 Task: Change Delay Until Repeat From Long To Short
Action: Mouse moved to (40, 9)
Screenshot: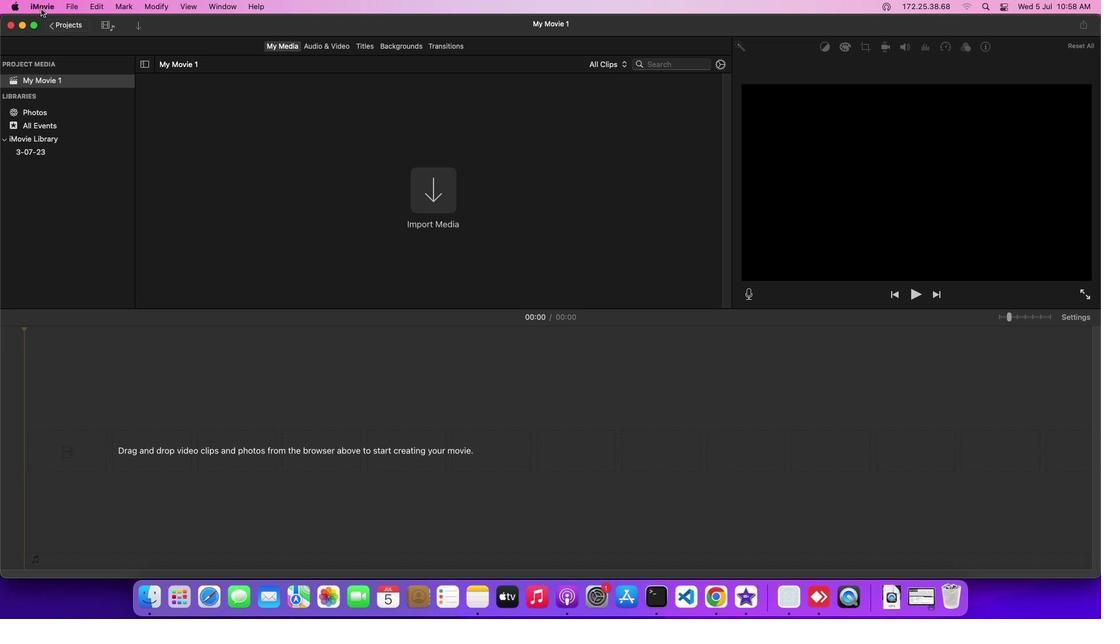 
Action: Mouse pressed left at (40, 9)
Screenshot: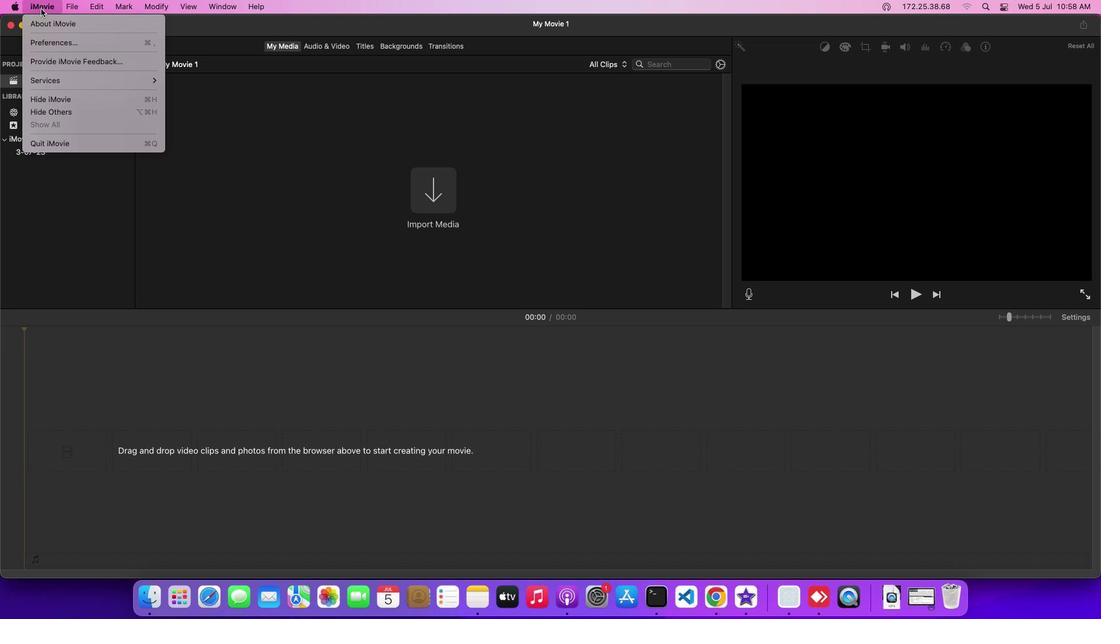 
Action: Mouse moved to (210, 97)
Screenshot: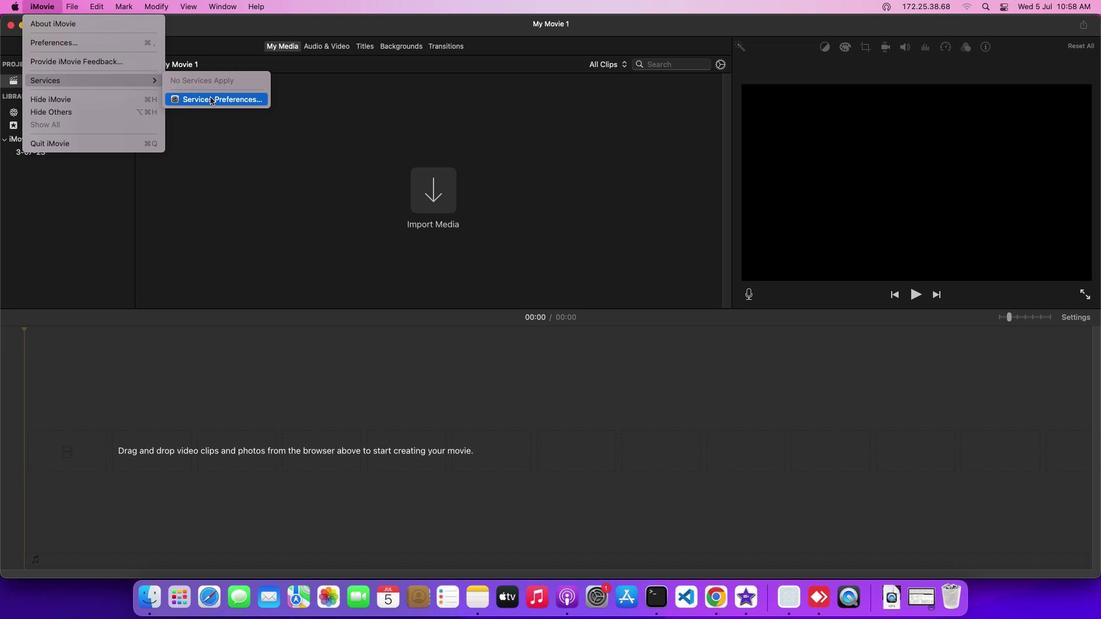 
Action: Mouse pressed left at (210, 97)
Screenshot: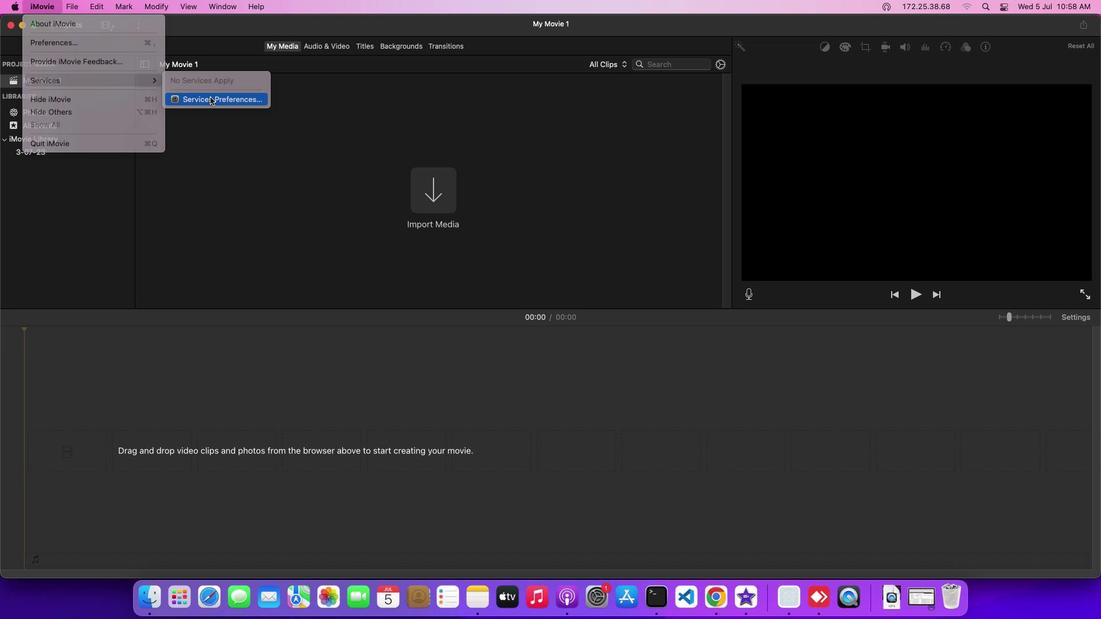 
Action: Mouse moved to (544, 173)
Screenshot: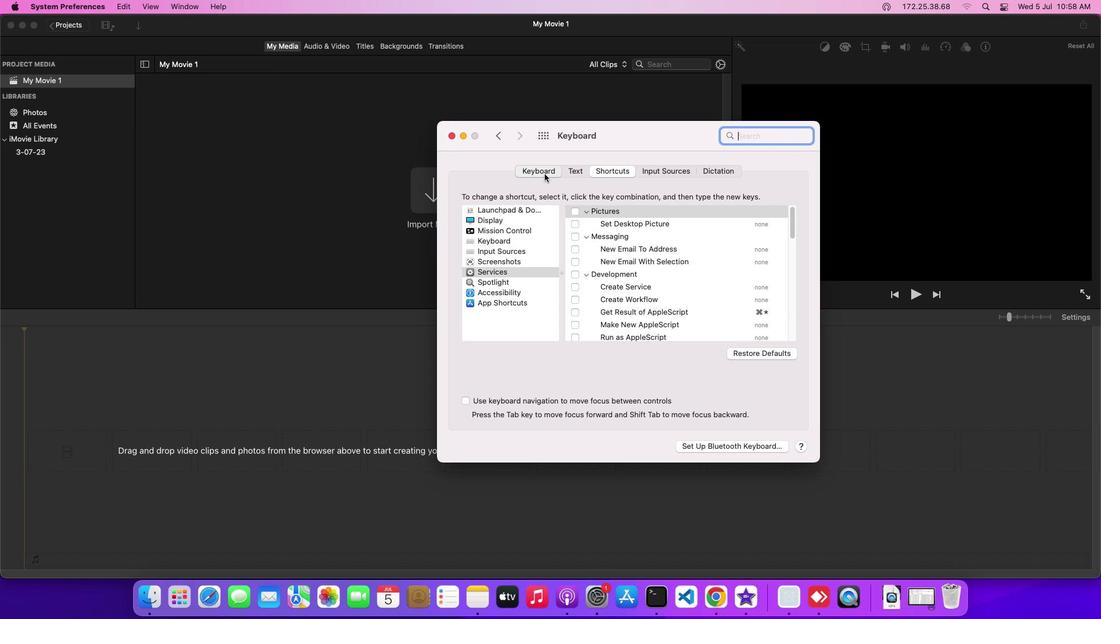 
Action: Mouse pressed left at (544, 173)
Screenshot: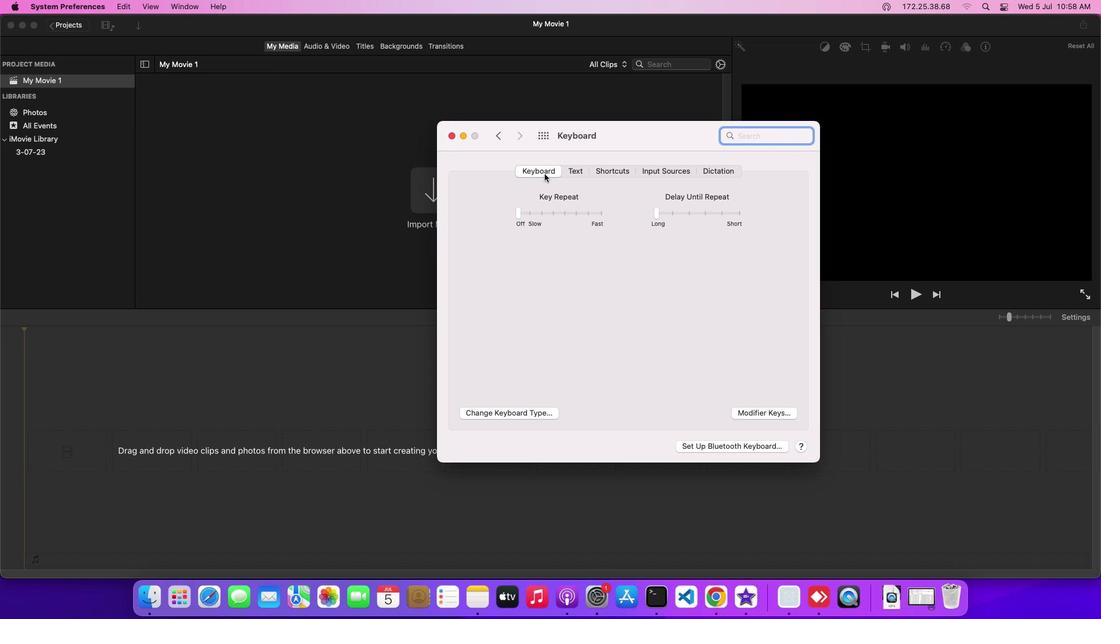 
Action: Mouse moved to (657, 211)
Screenshot: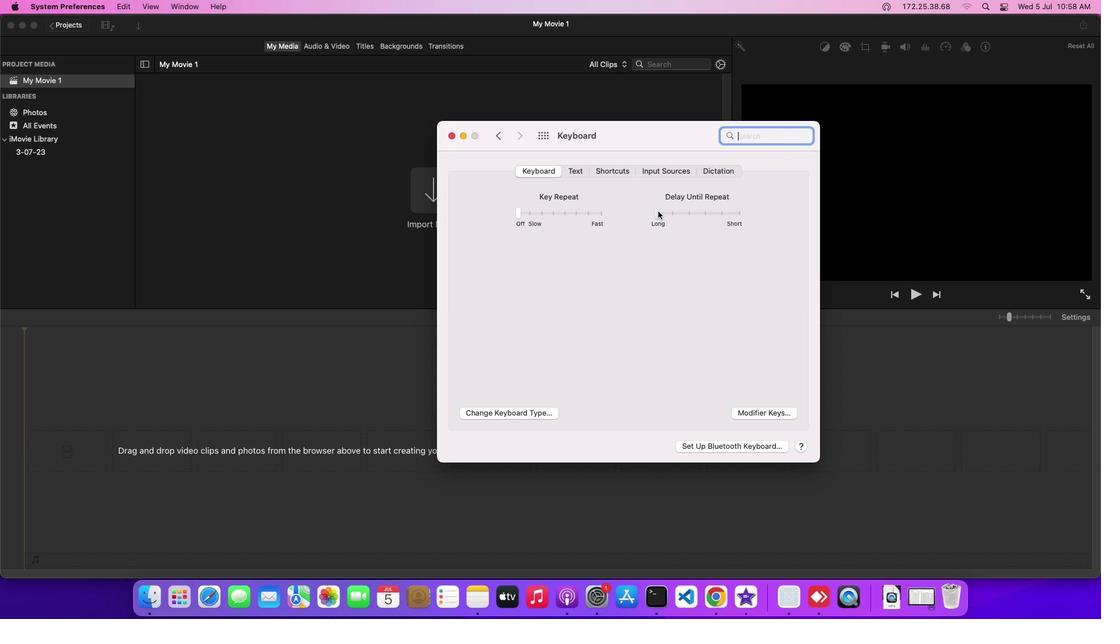 
Action: Mouse pressed left at (657, 211)
Screenshot: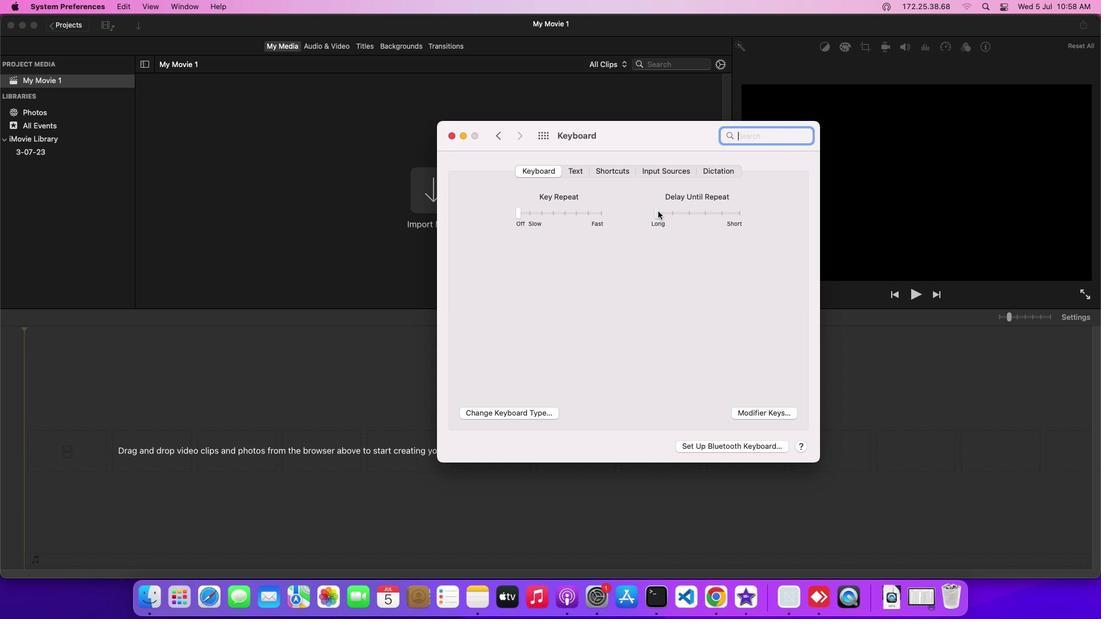 
Action: Mouse moved to (736, 215)
Screenshot: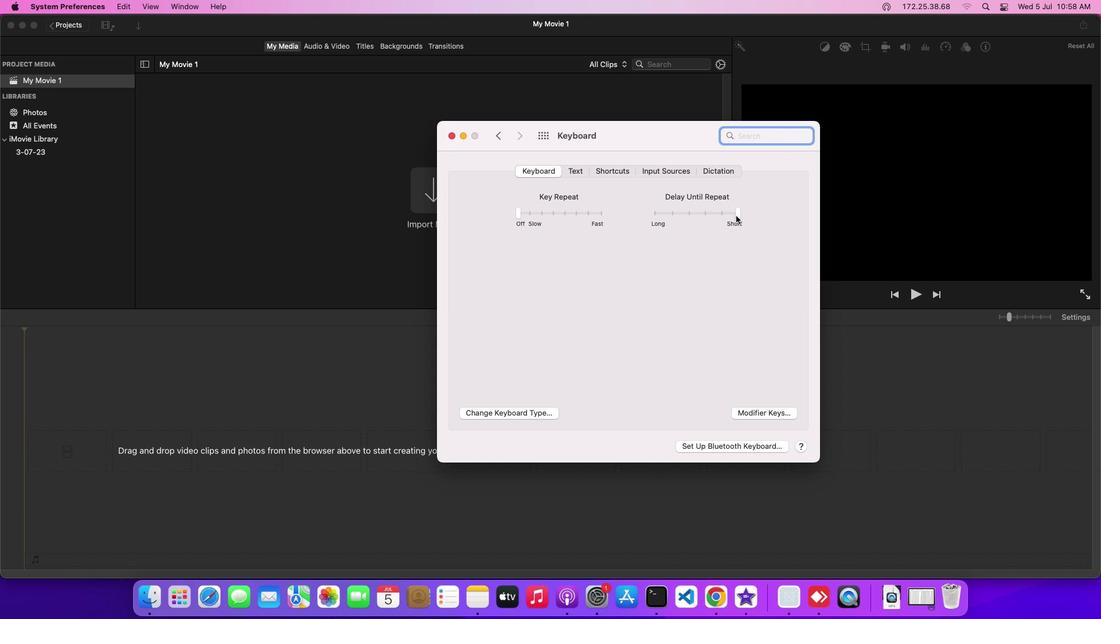 
